 Task: Find the shortest route from Seattle to Pike Place Market.
Action: Mouse moved to (227, 66)
Screenshot: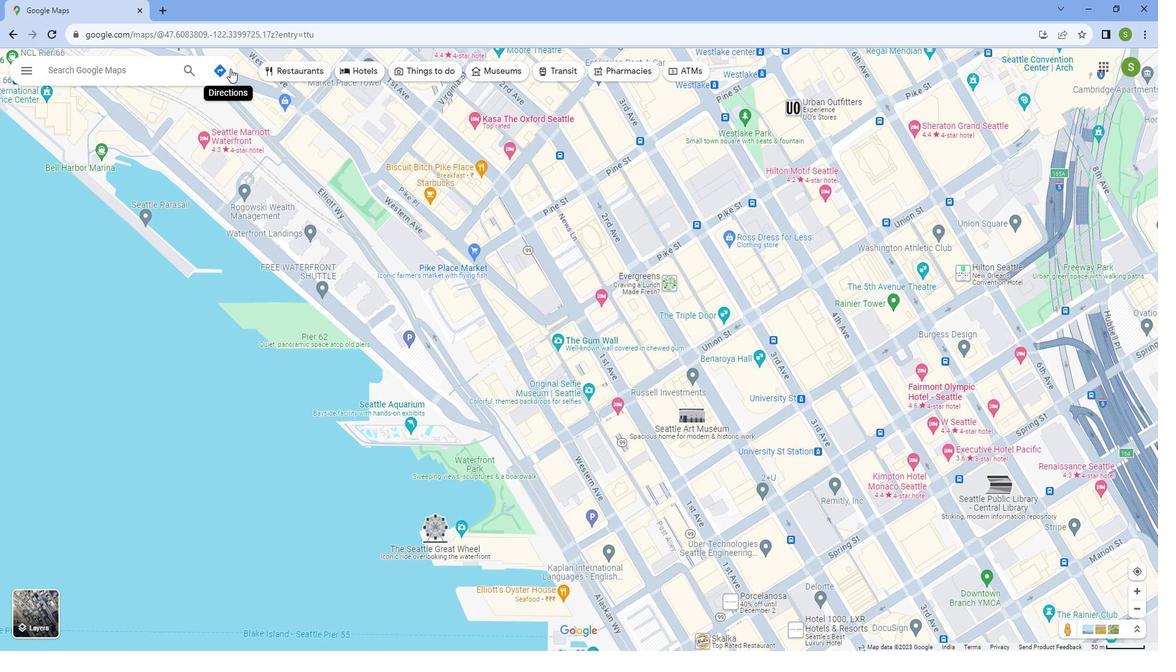 
Action: Mouse pressed left at (227, 66)
Screenshot: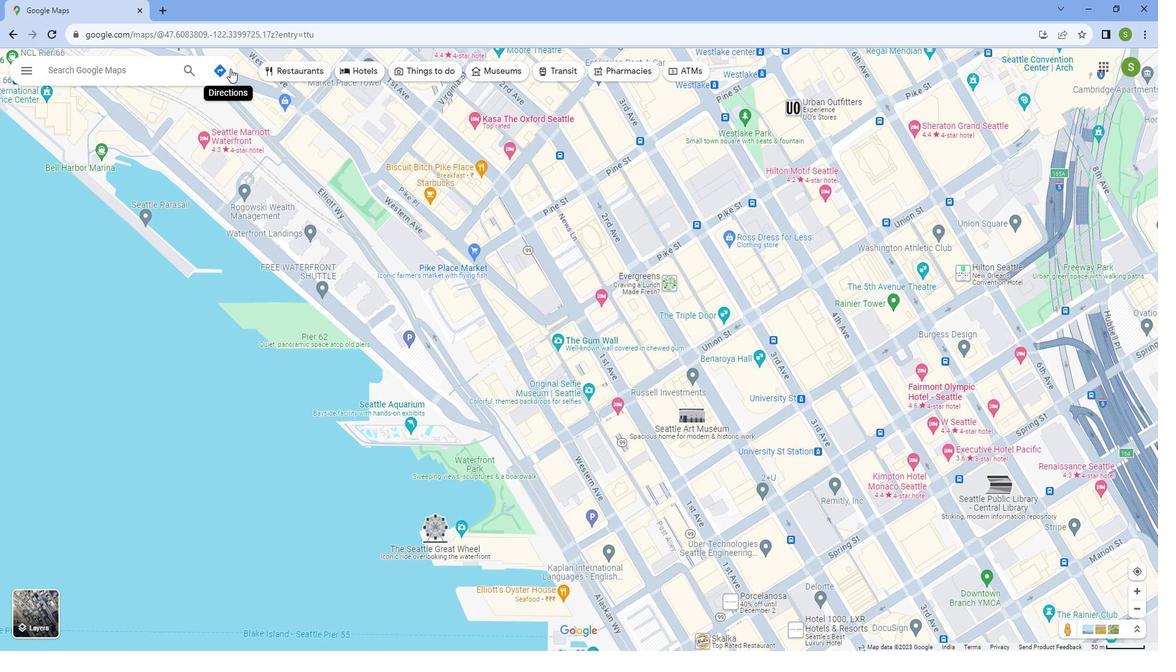 
Action: Mouse moved to (128, 97)
Screenshot: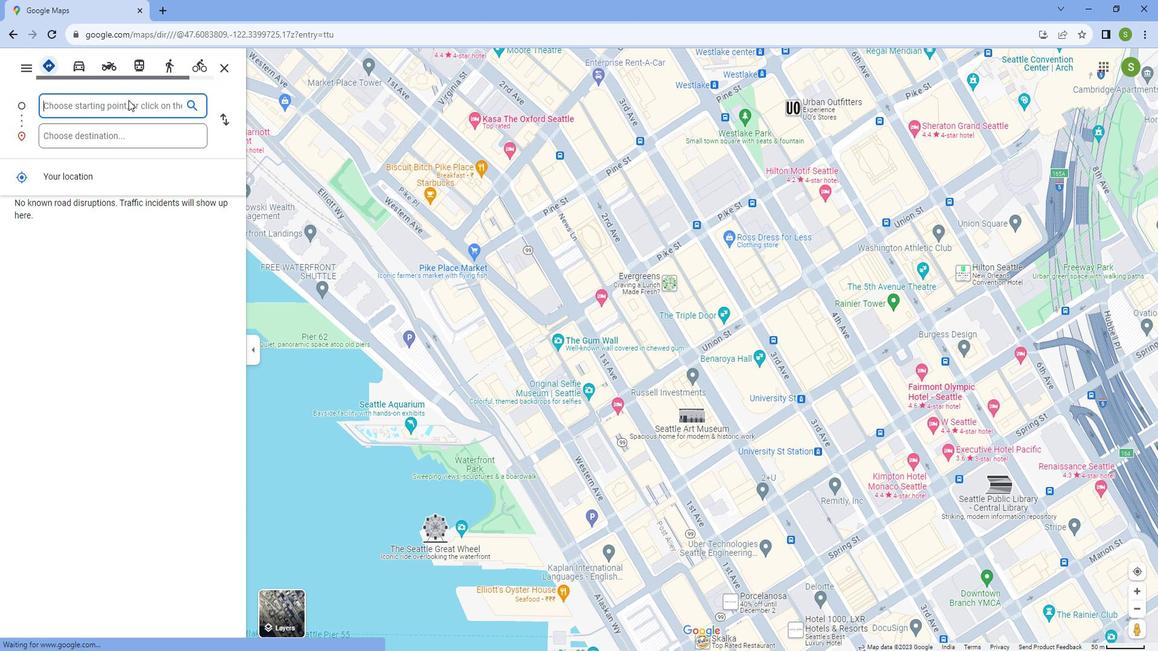 
Action: Mouse pressed left at (128, 97)
Screenshot: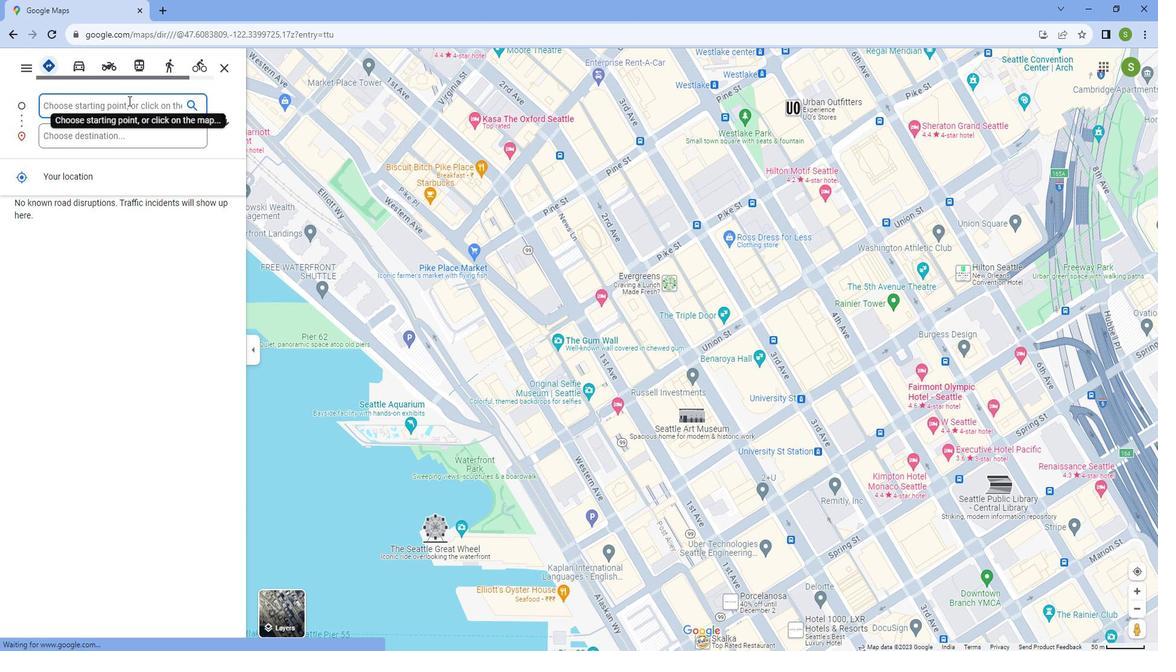 
Action: Key pressed <Key.caps_lock>S<Key.caps_lock>eattle
Screenshot: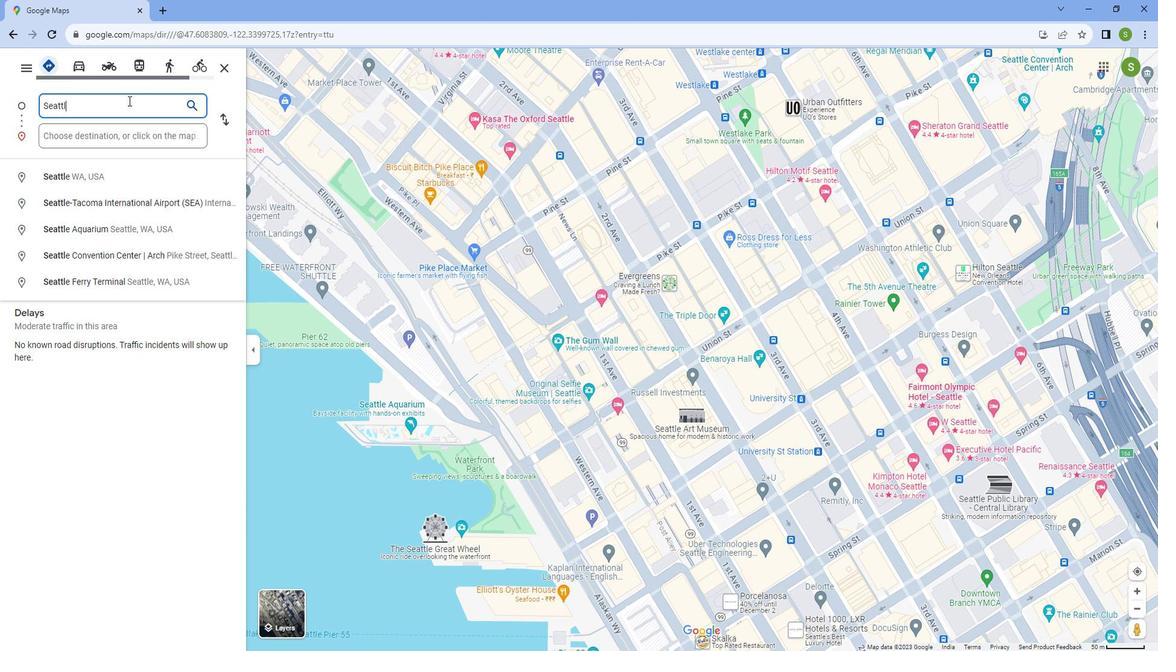 
Action: Mouse moved to (109, 173)
Screenshot: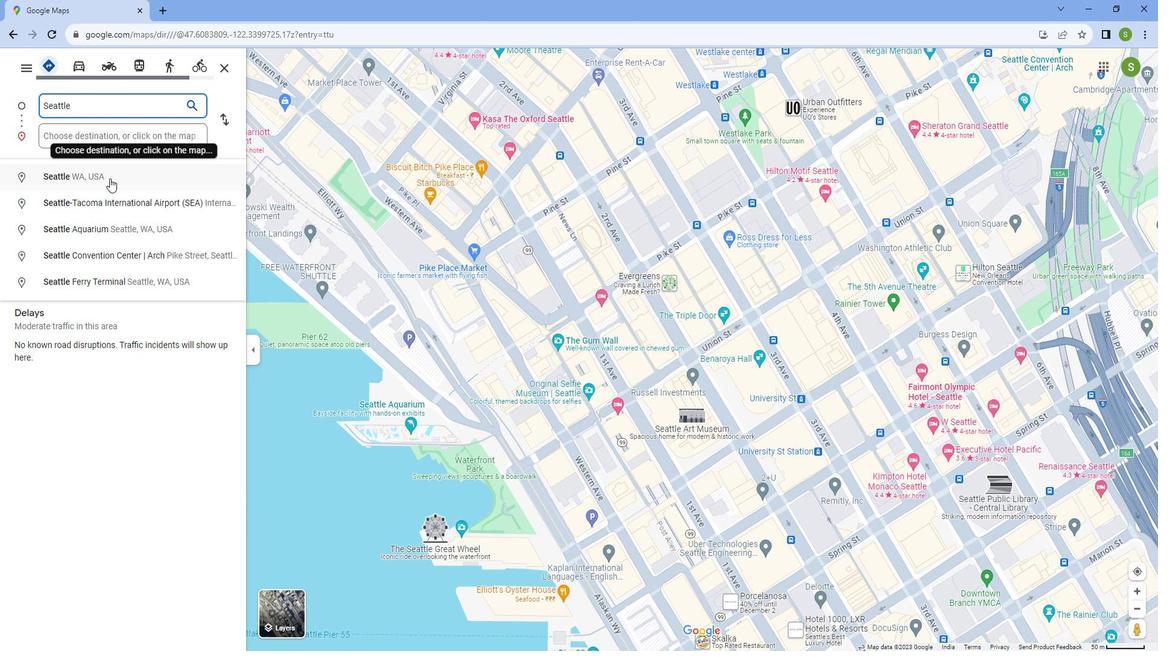 
Action: Mouse pressed left at (109, 173)
Screenshot: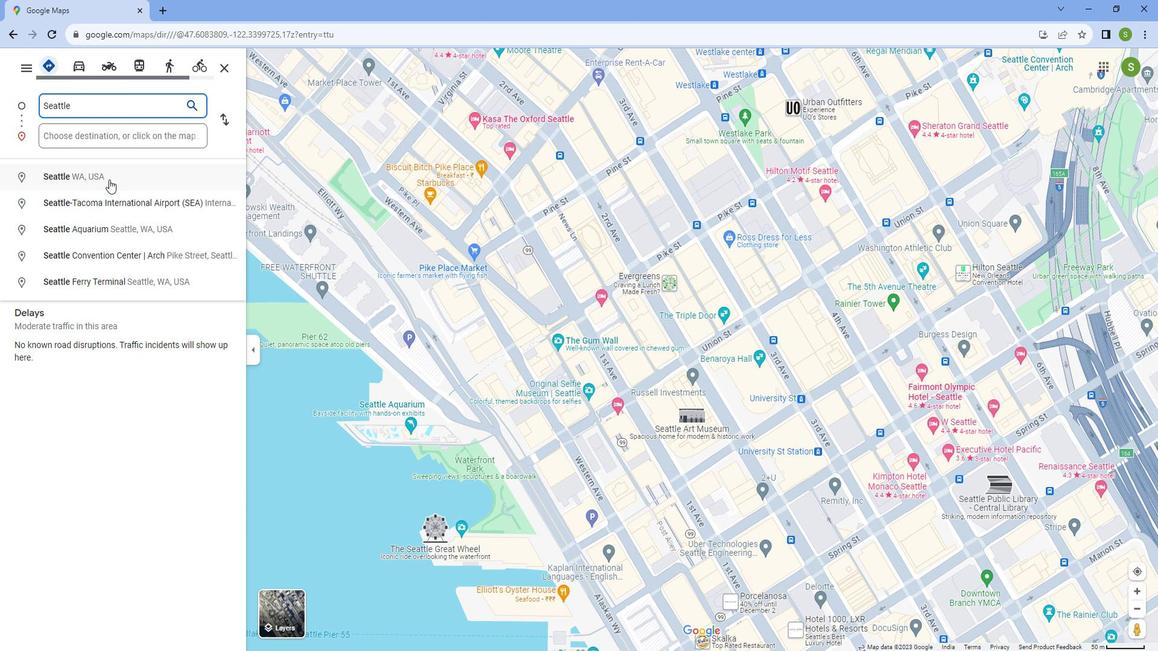 
Action: Mouse moved to (88, 128)
Screenshot: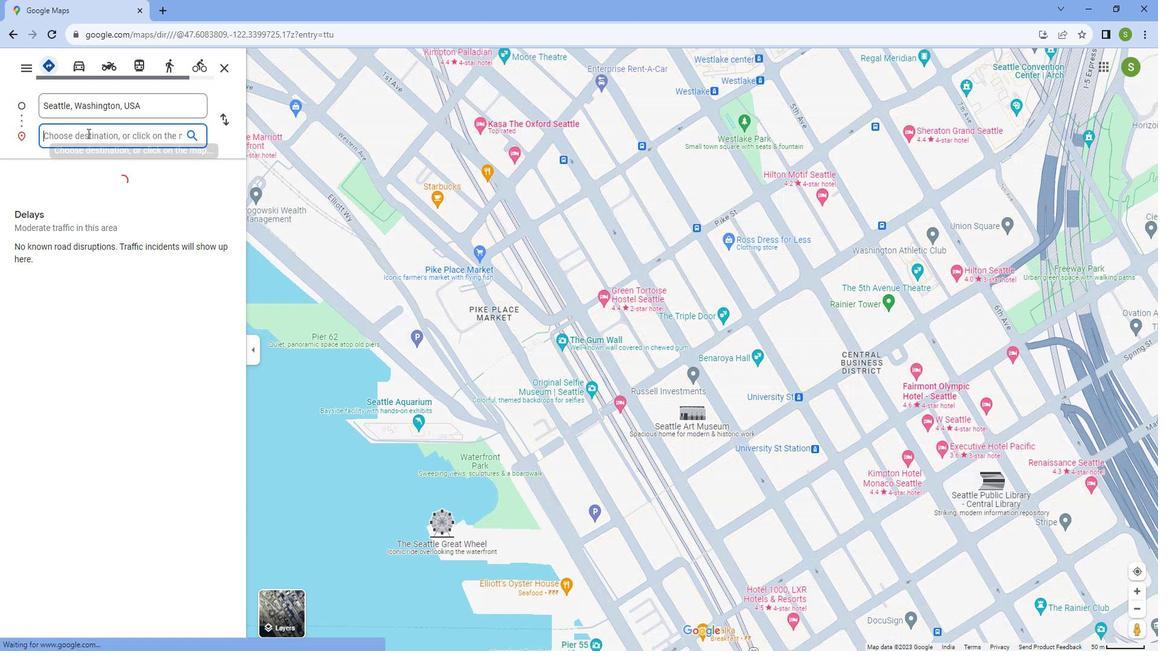 
Action: Mouse pressed left at (88, 128)
Screenshot: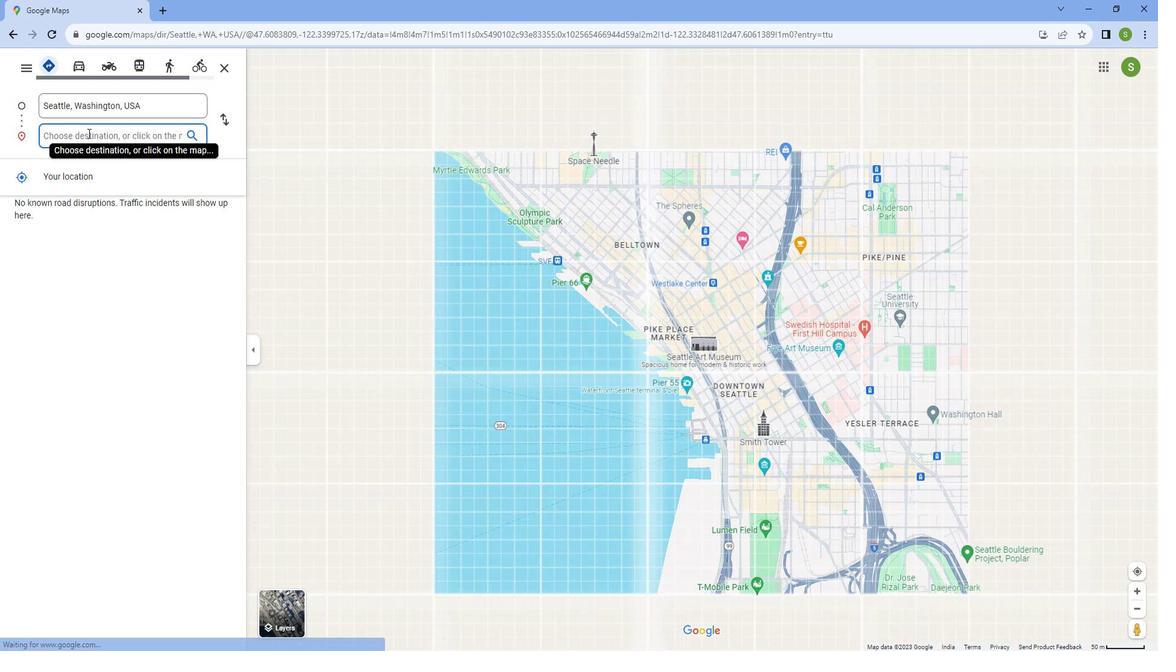 
Action: Mouse moved to (88, 124)
Screenshot: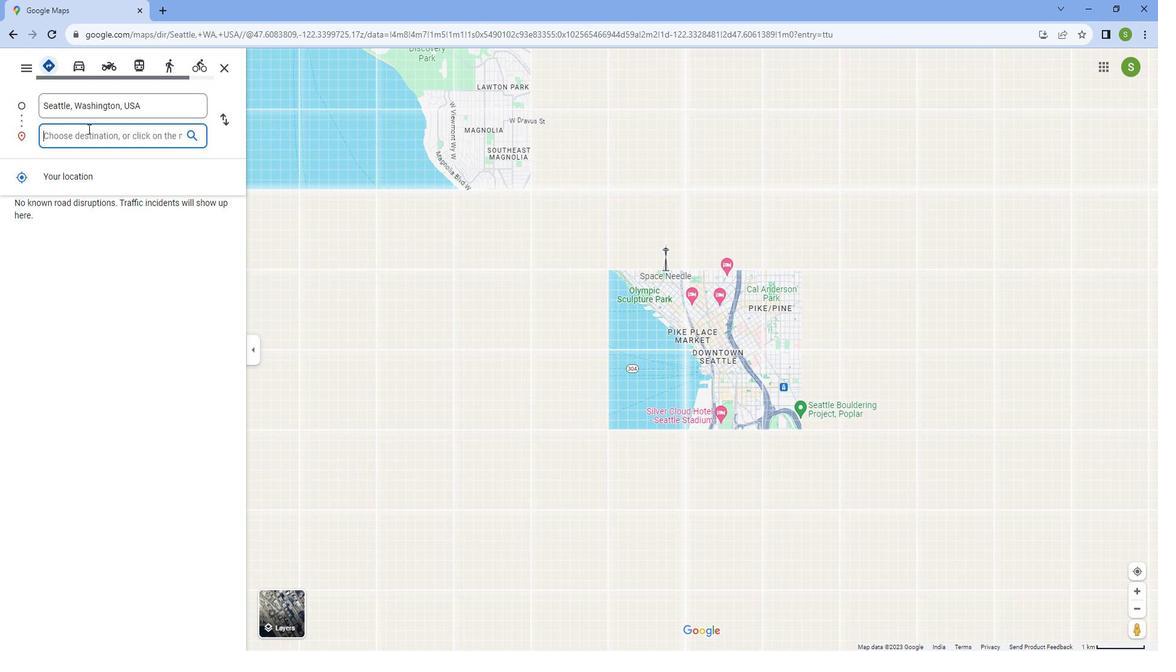 
Action: Key pressed <Key.caps_lock>P<Key.caps_lock>ike<Key.space><Key.caps_lock>P<Key.caps_lock>lace<Key.space><Key.caps_lock>M<Key.caps_lock>arket
Screenshot: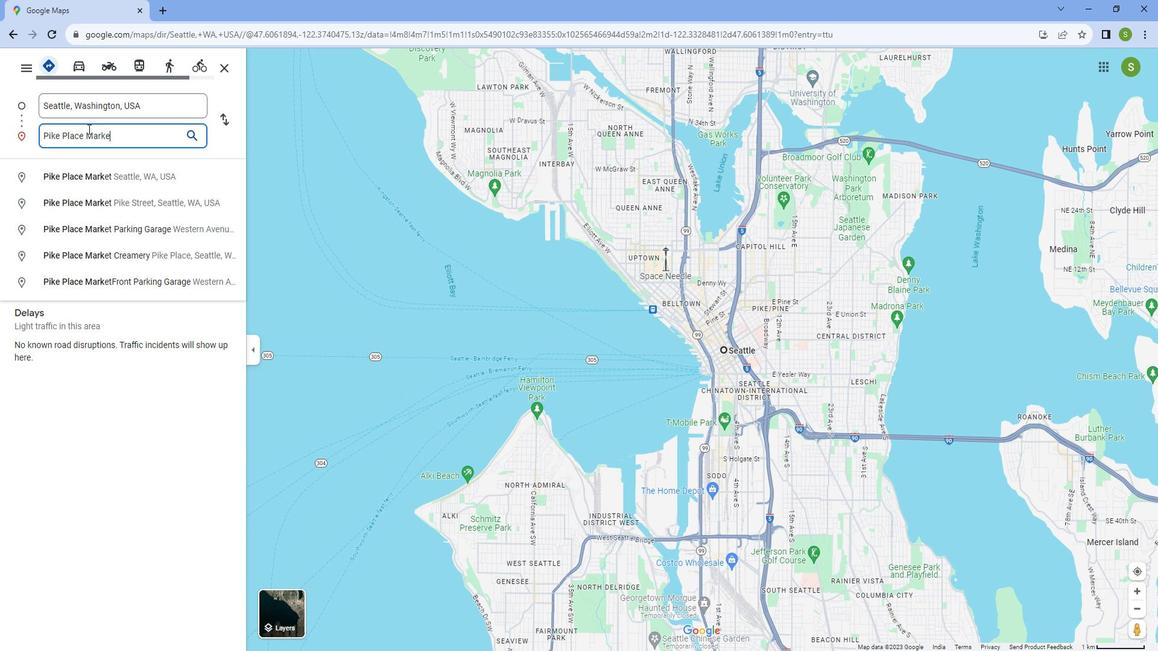 
Action: Mouse moved to (76, 168)
Screenshot: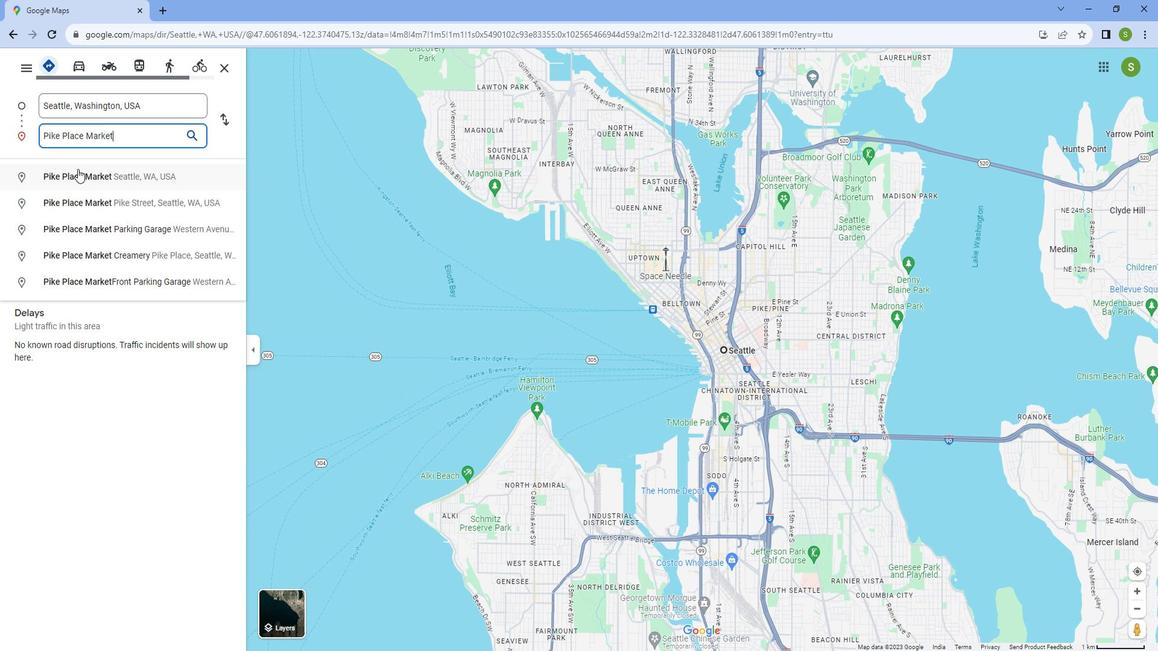 
Action: Mouse pressed left at (76, 168)
Screenshot: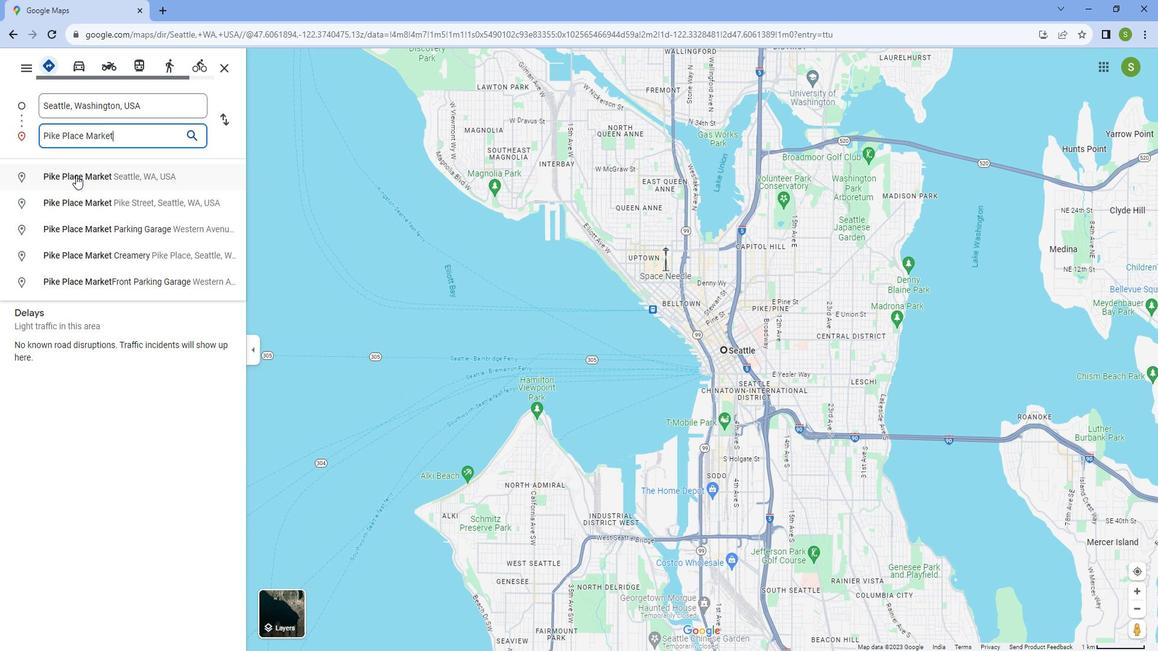 
Action: Mouse moved to (654, 327)
Screenshot: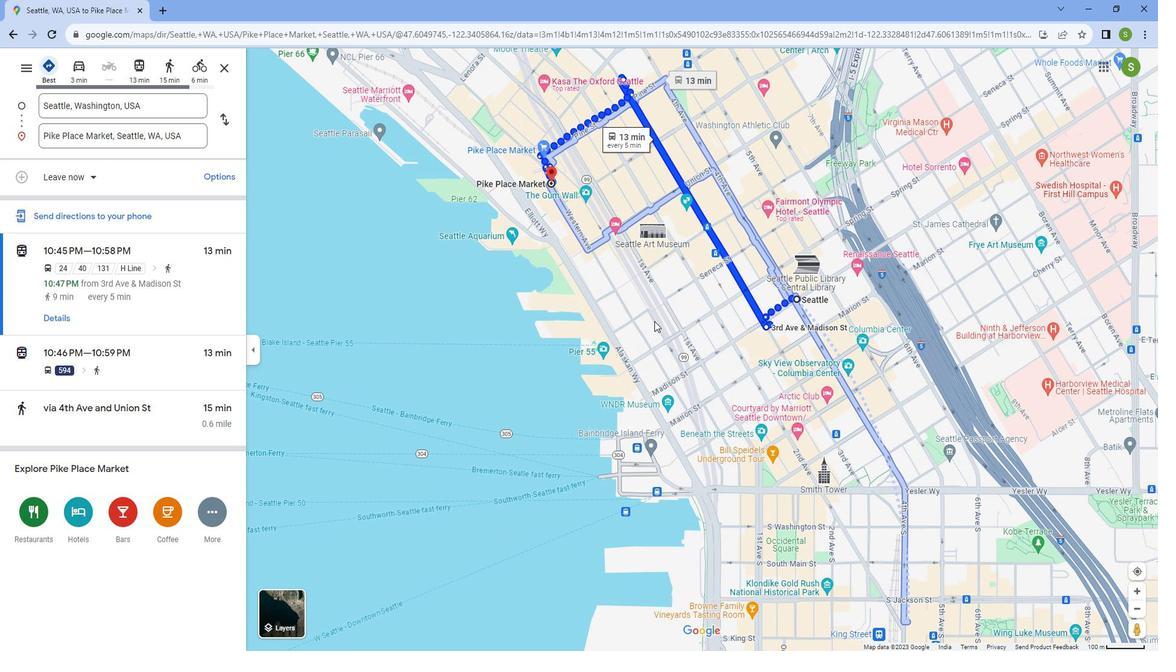 
Action: Mouse pressed left at (654, 327)
Screenshot: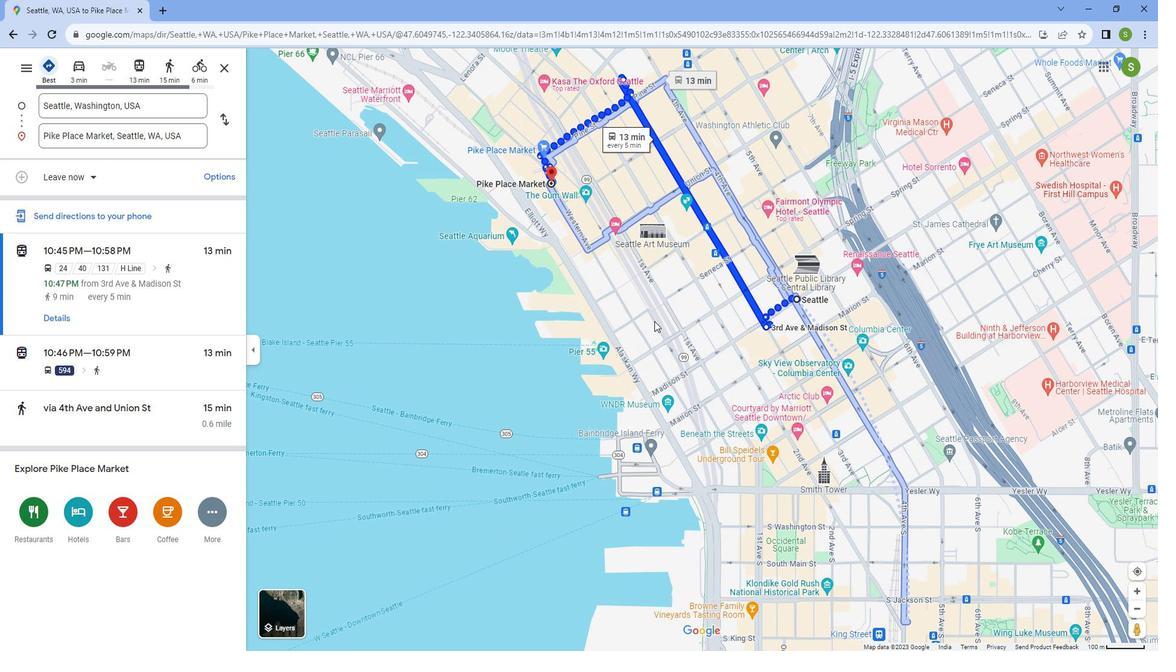 
Action: Mouse moved to (84, 230)
Screenshot: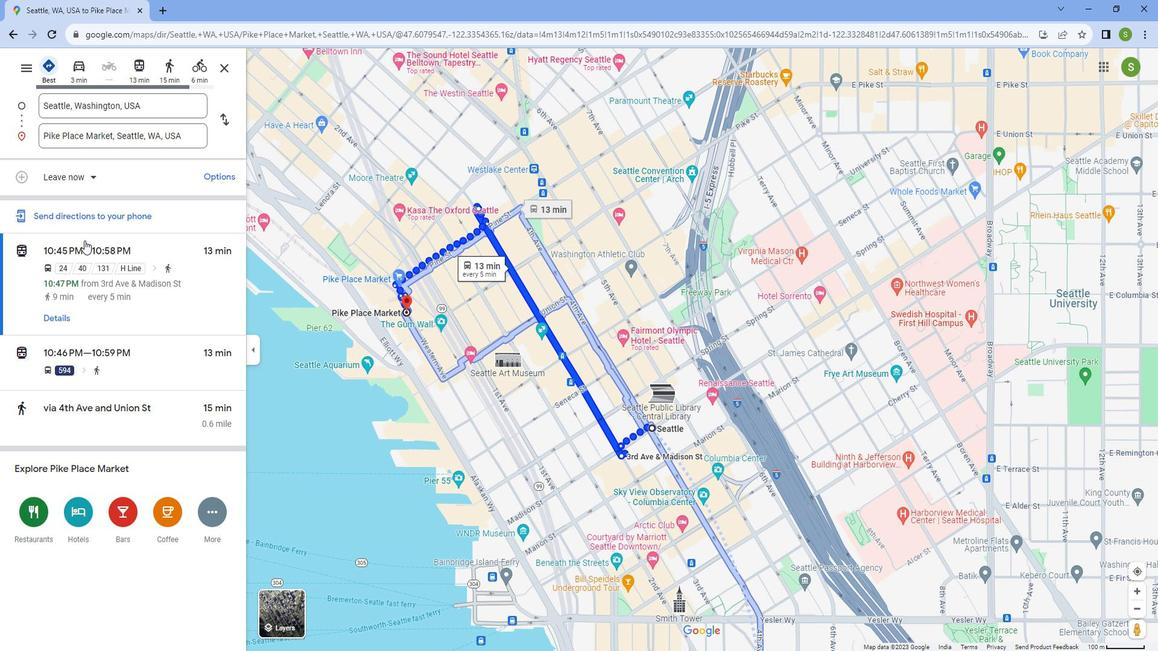 
Action: Mouse scrolled (84, 229) with delta (0, 0)
Screenshot: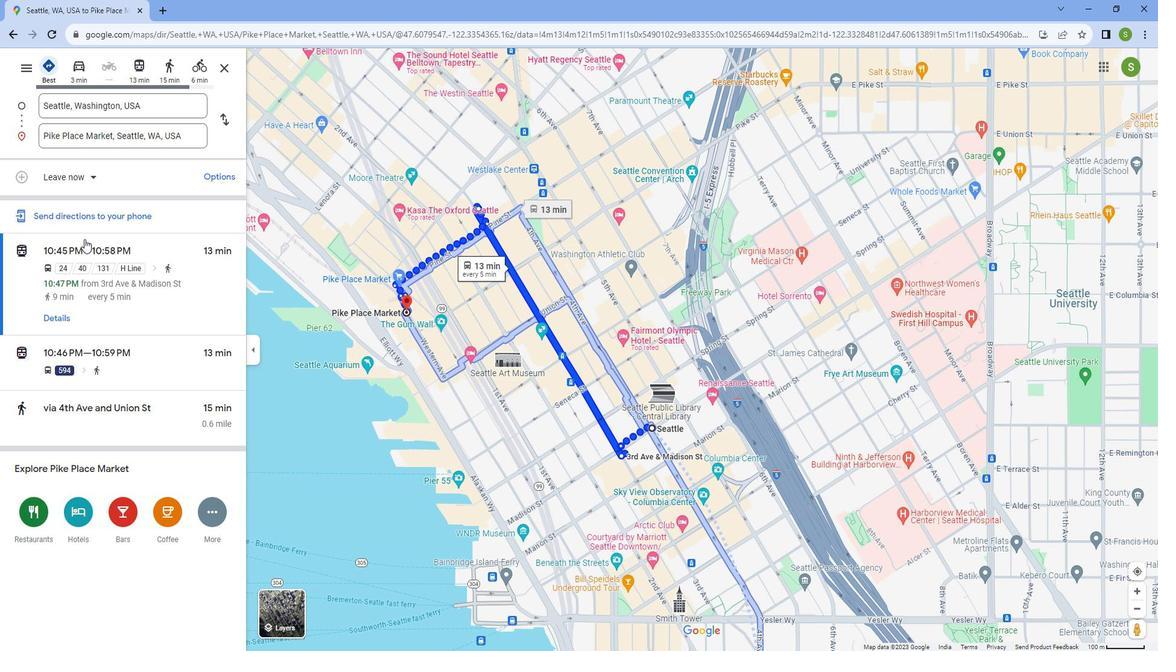 
Action: Mouse scrolled (84, 229) with delta (0, 0)
Screenshot: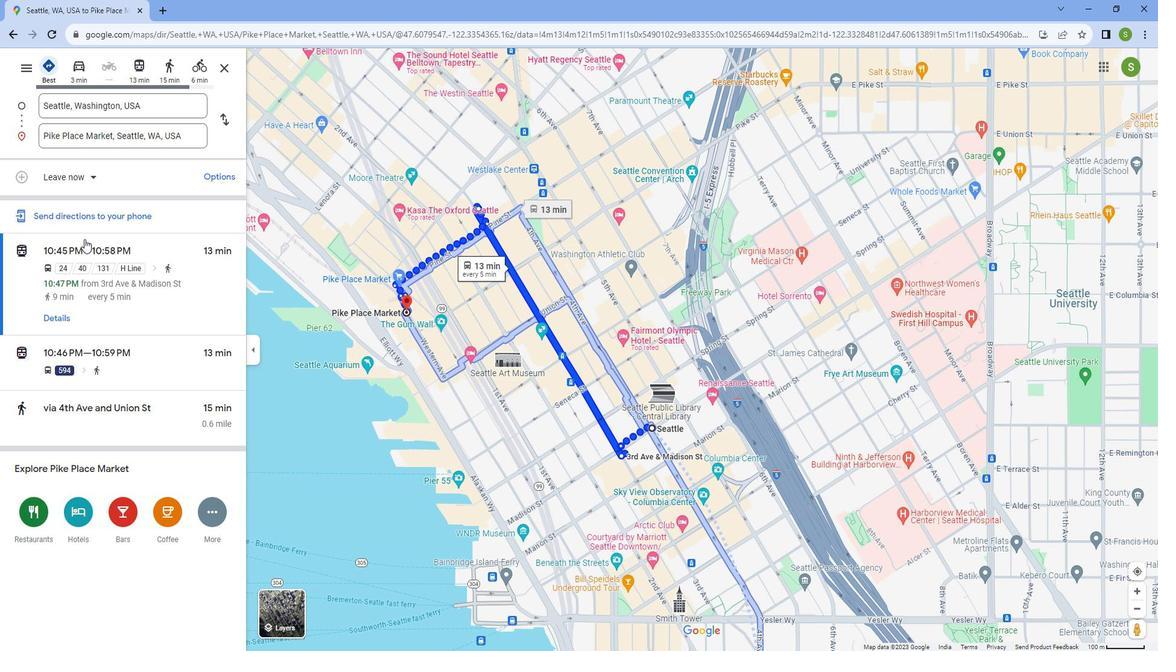 
Action: Mouse scrolled (84, 231) with delta (0, 0)
Screenshot: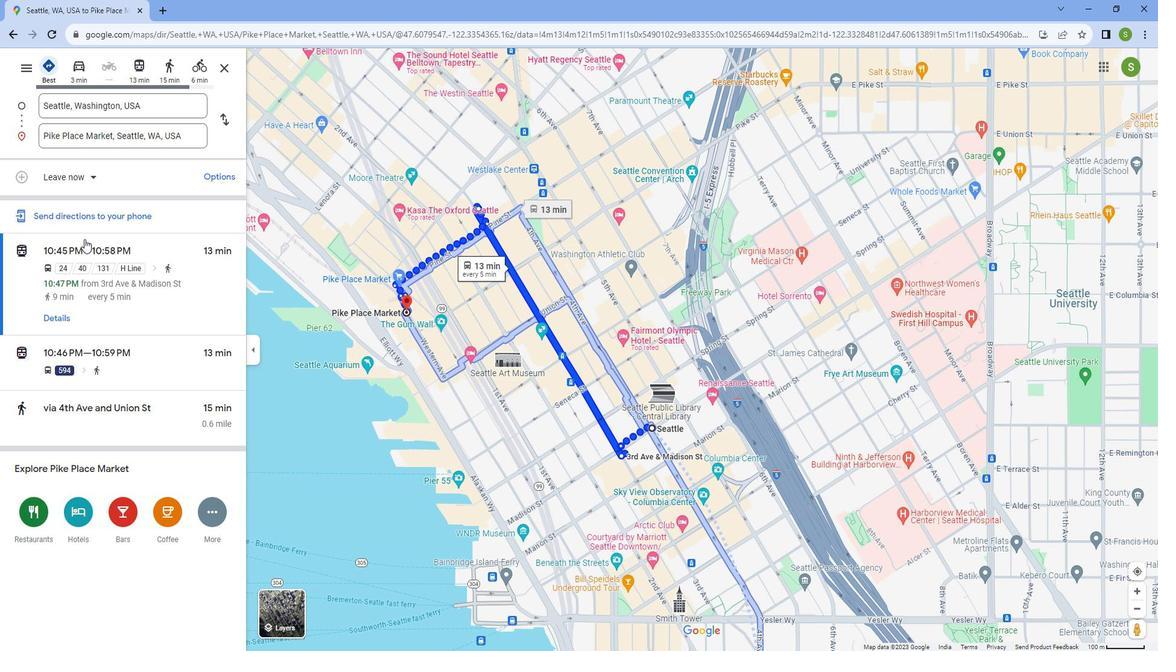 
Action: Mouse moved to (70, 68)
Screenshot: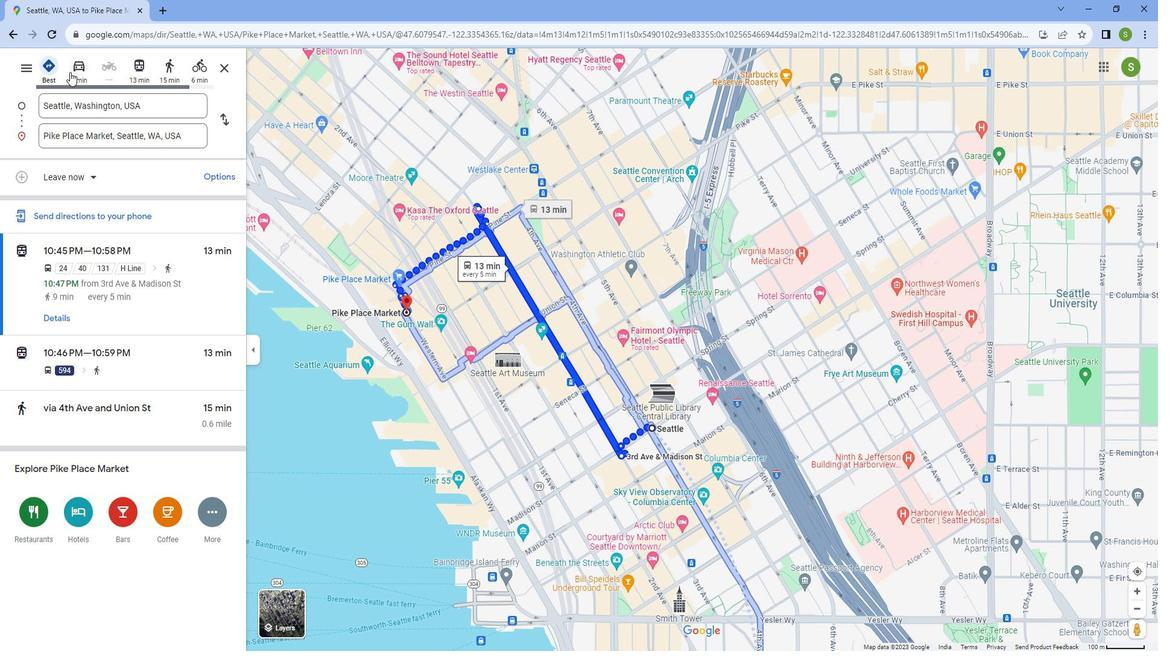 
Action: Mouse pressed left at (70, 68)
Screenshot: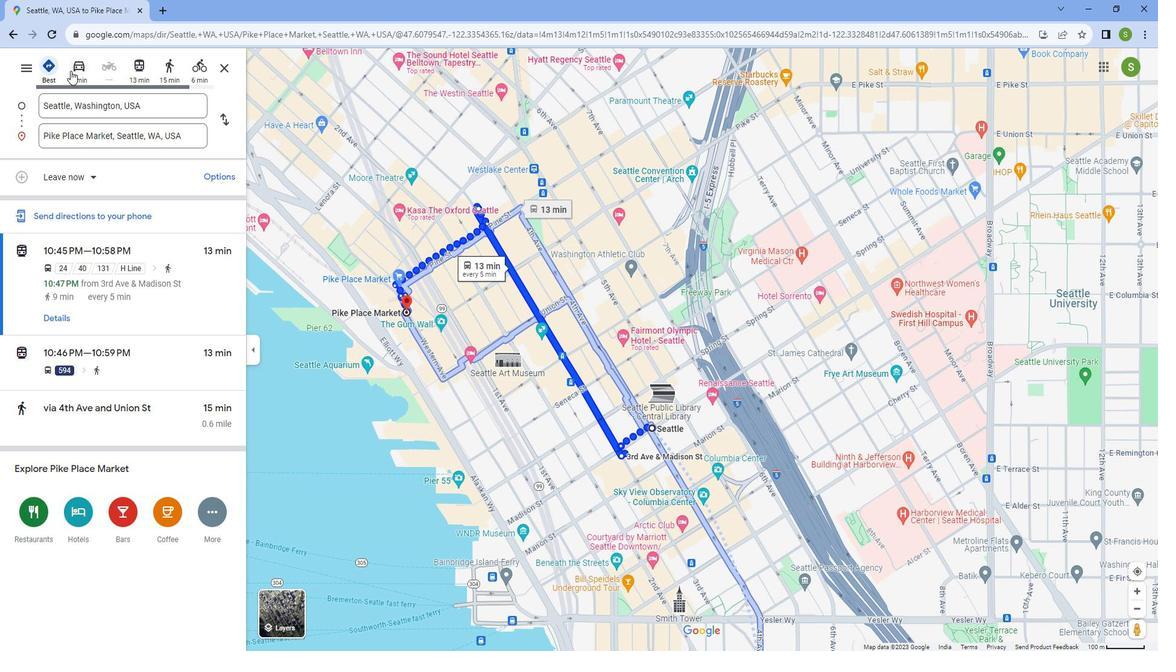 
Action: Mouse moved to (50, 315)
Screenshot: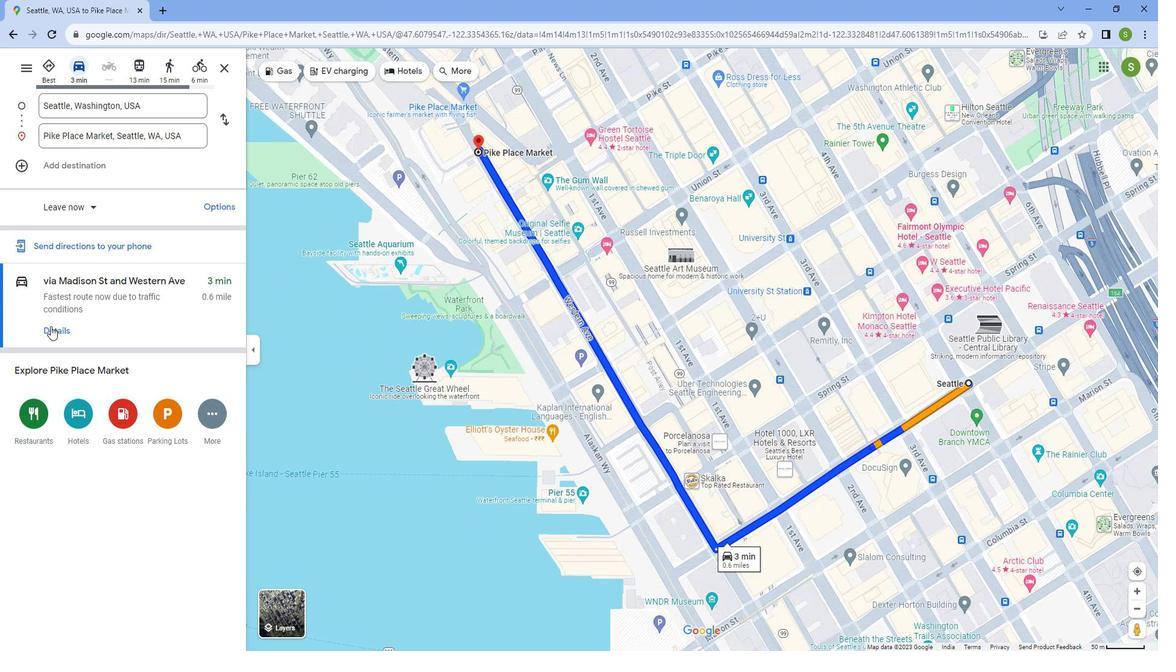 
Action: Mouse pressed left at (50, 315)
Screenshot: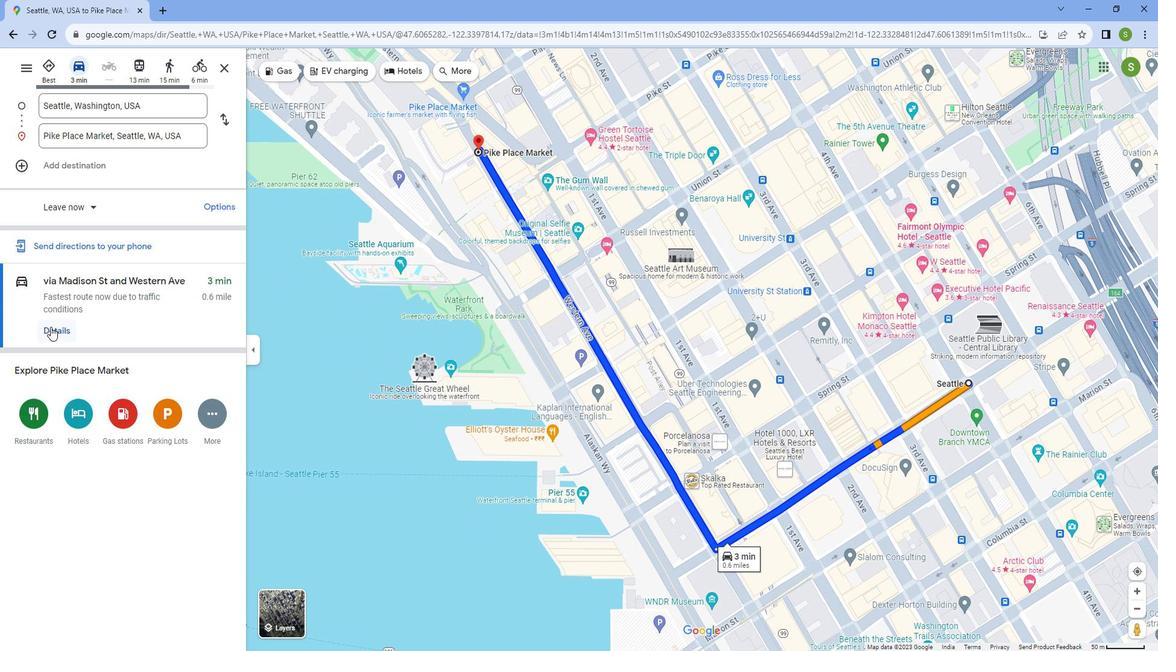 
Action: Mouse moved to (83, 252)
Screenshot: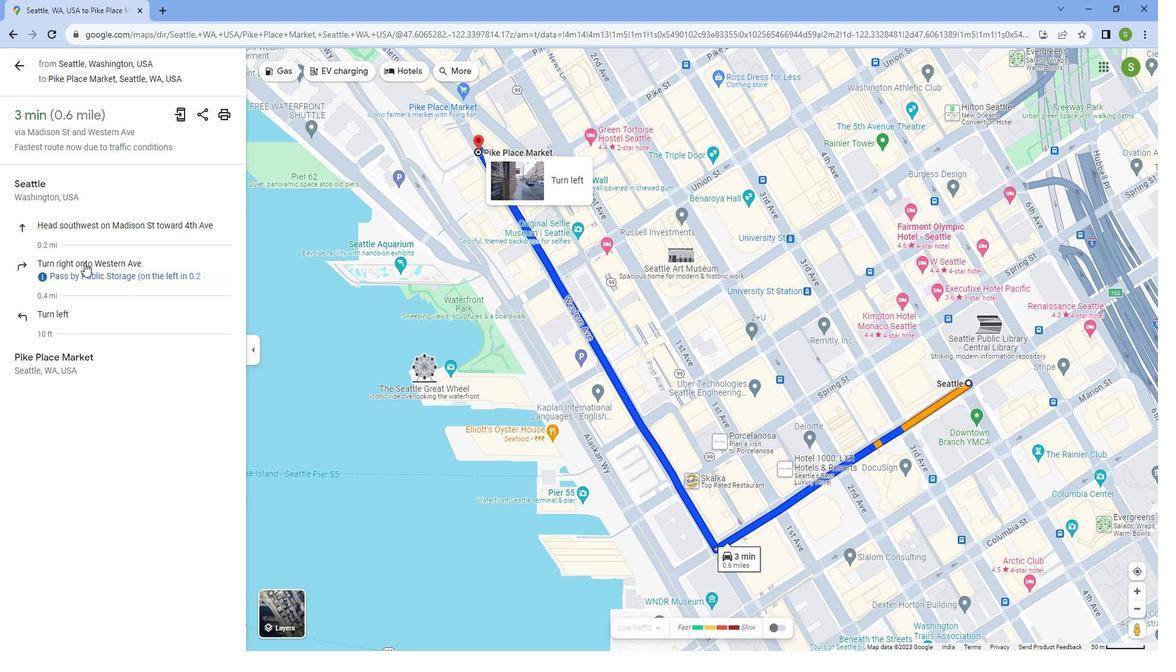
Action: Mouse scrolled (83, 251) with delta (0, 0)
Screenshot: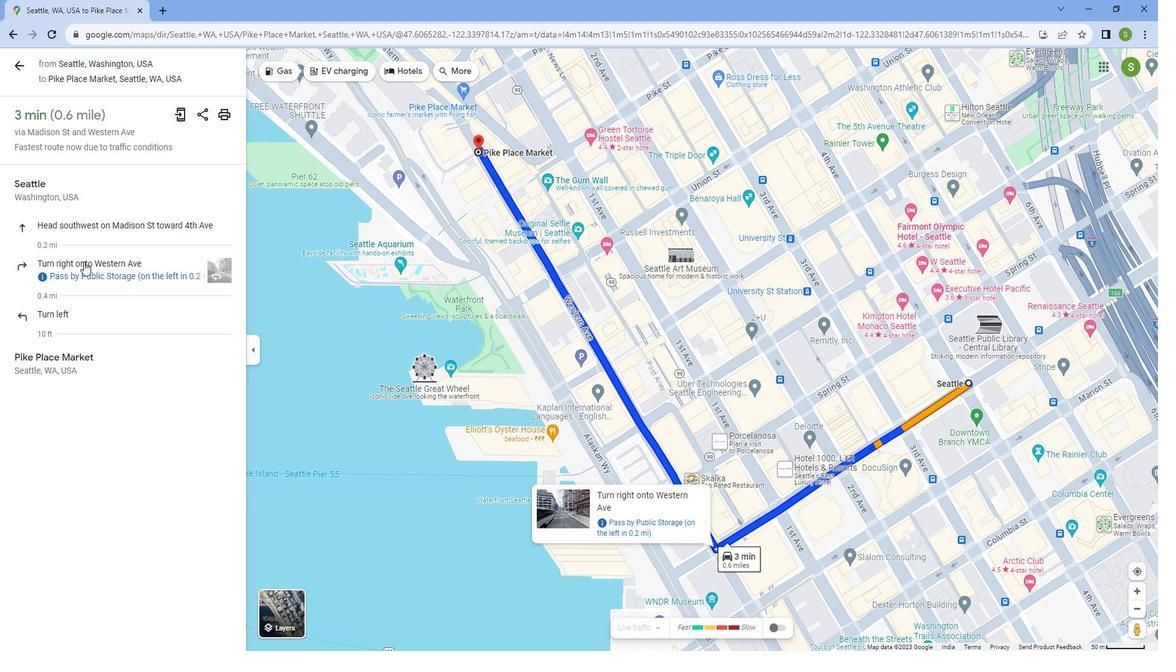 
Action: Mouse scrolled (83, 251) with delta (0, 0)
Screenshot: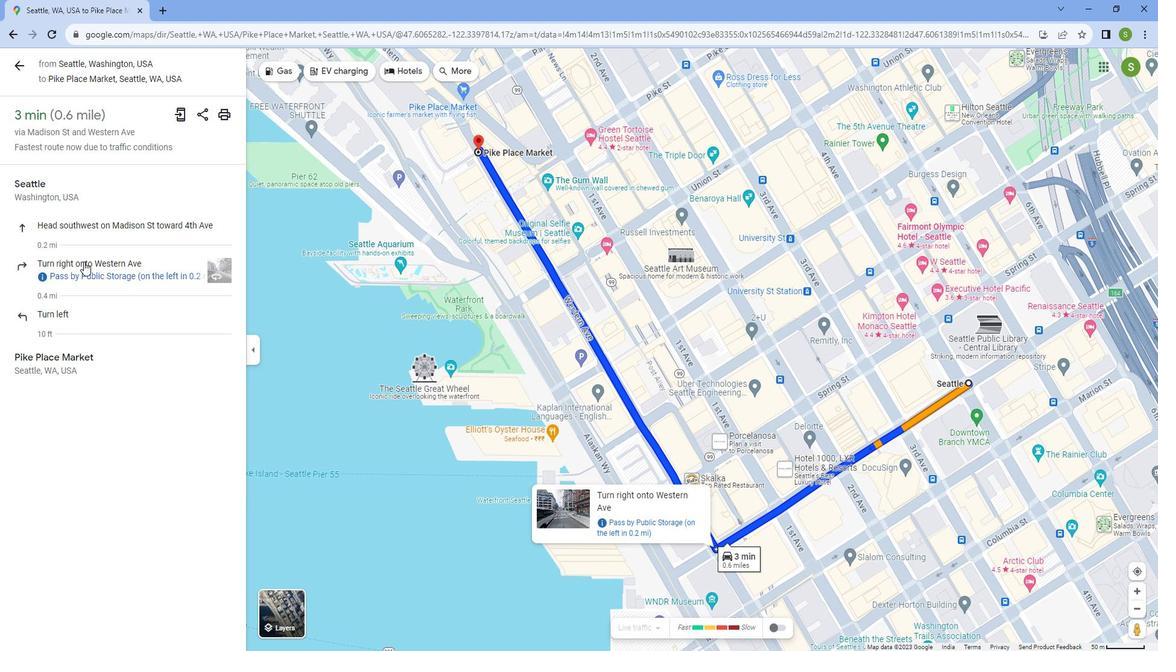 
Action: Mouse scrolled (83, 252) with delta (0, 0)
Screenshot: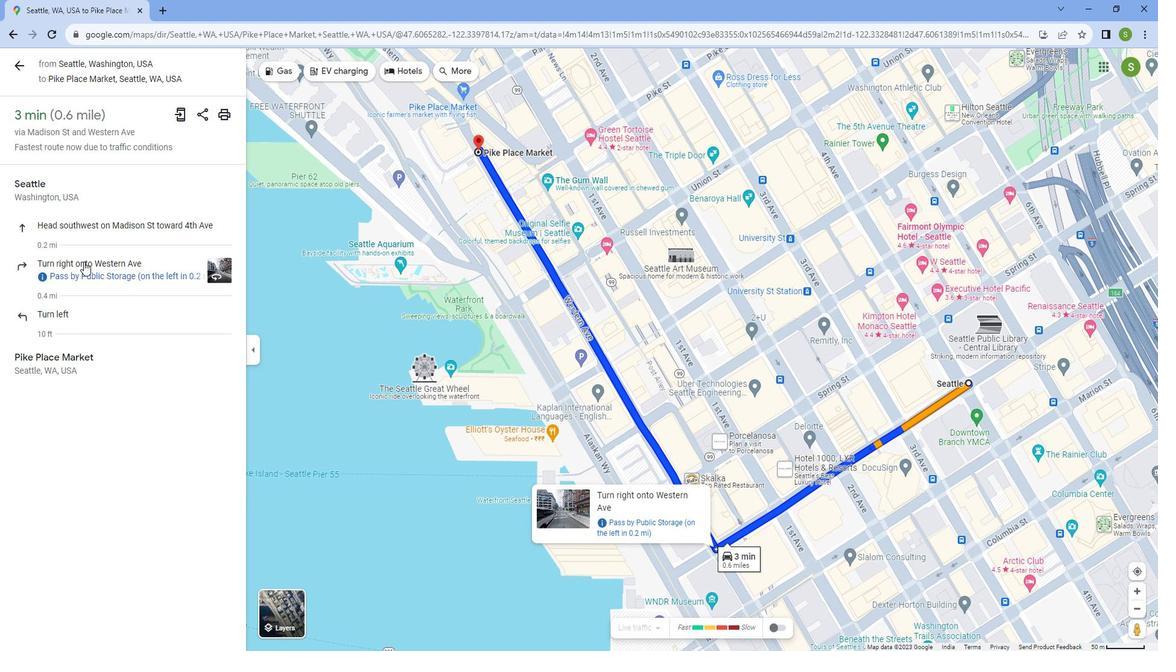 
Action: Mouse moved to (118, 385)
Screenshot: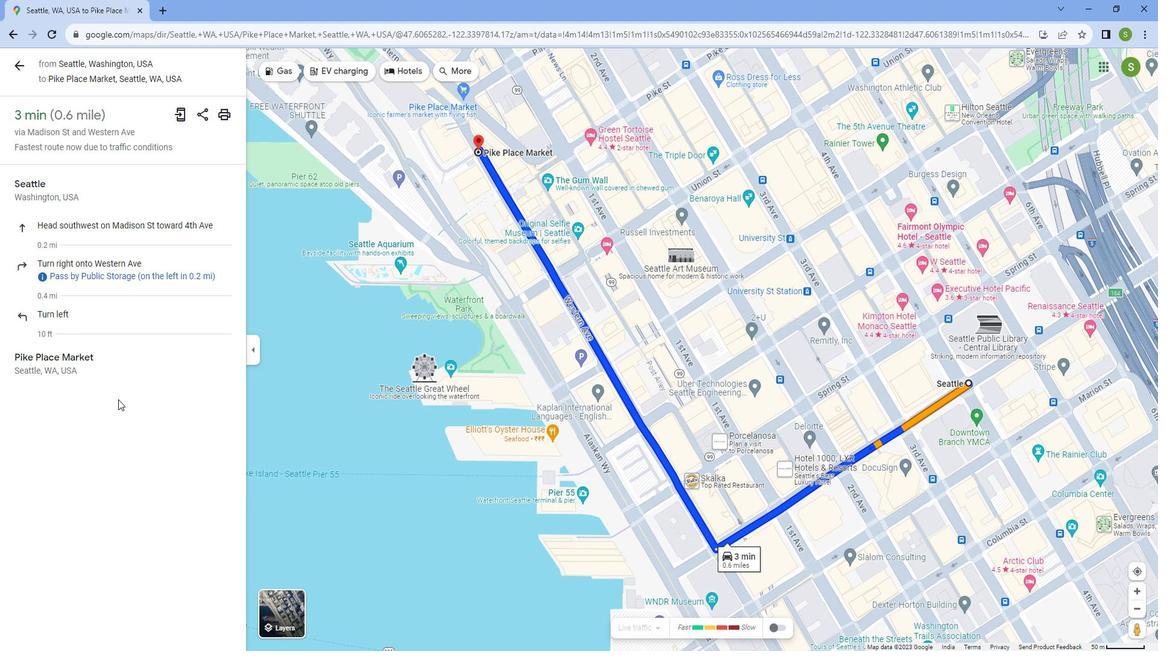 
